 Task: Add Nature's Way Inositol to the cart.
Action: Mouse moved to (18, 73)
Screenshot: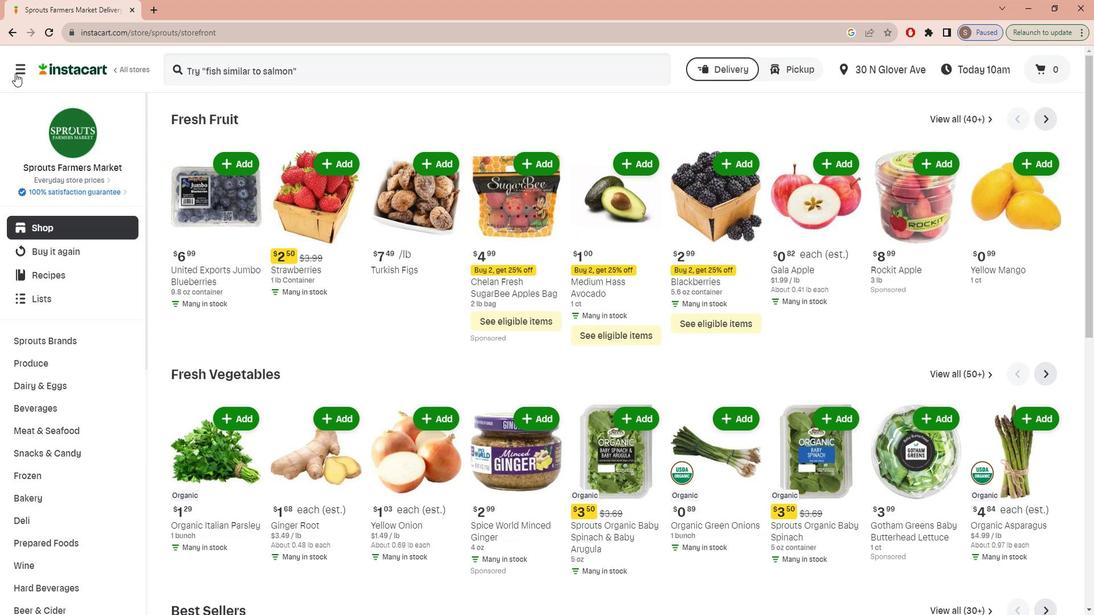 
Action: Mouse pressed left at (18, 73)
Screenshot: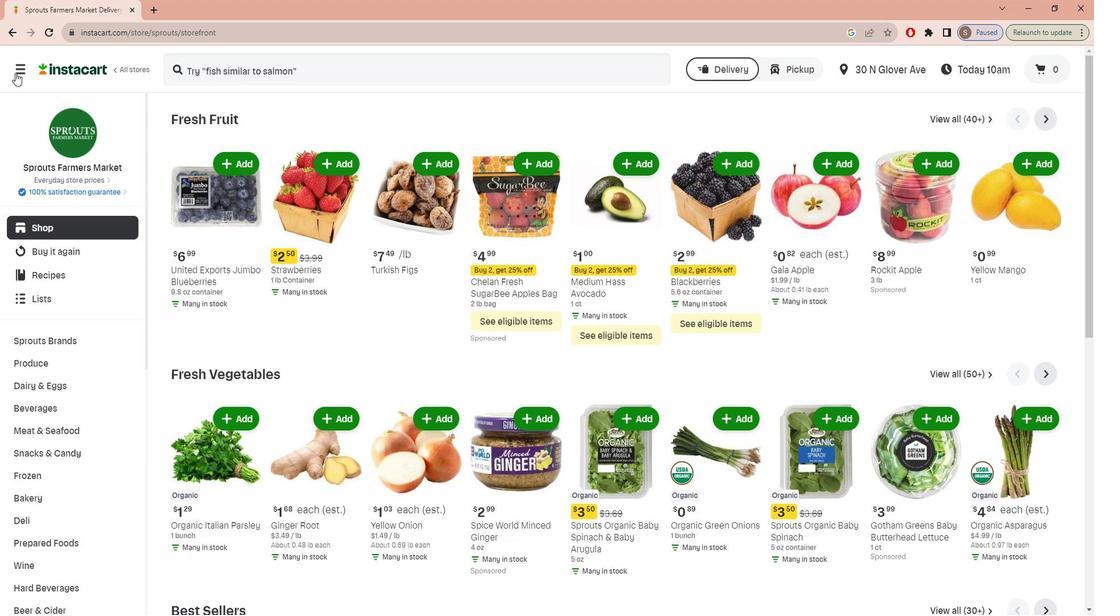 
Action: Mouse moved to (28, 148)
Screenshot: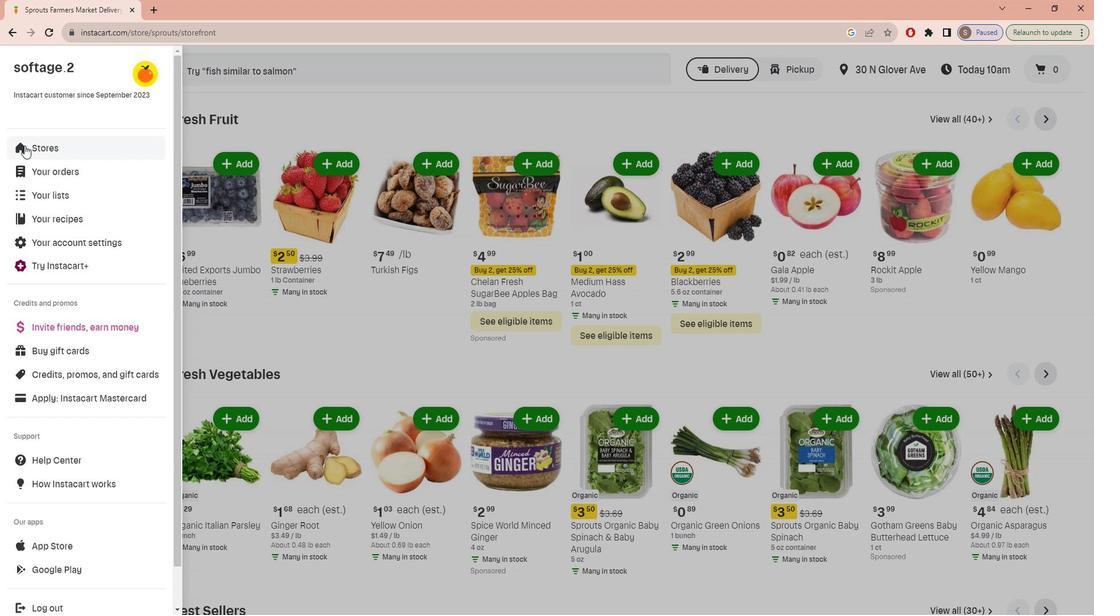 
Action: Mouse pressed left at (28, 148)
Screenshot: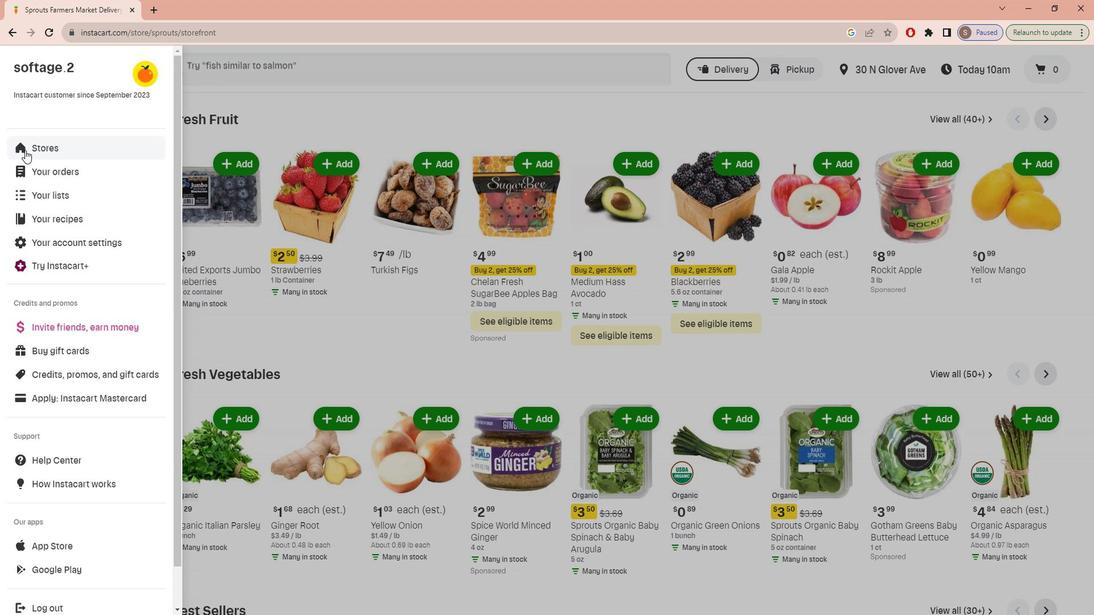 
Action: Mouse moved to (275, 109)
Screenshot: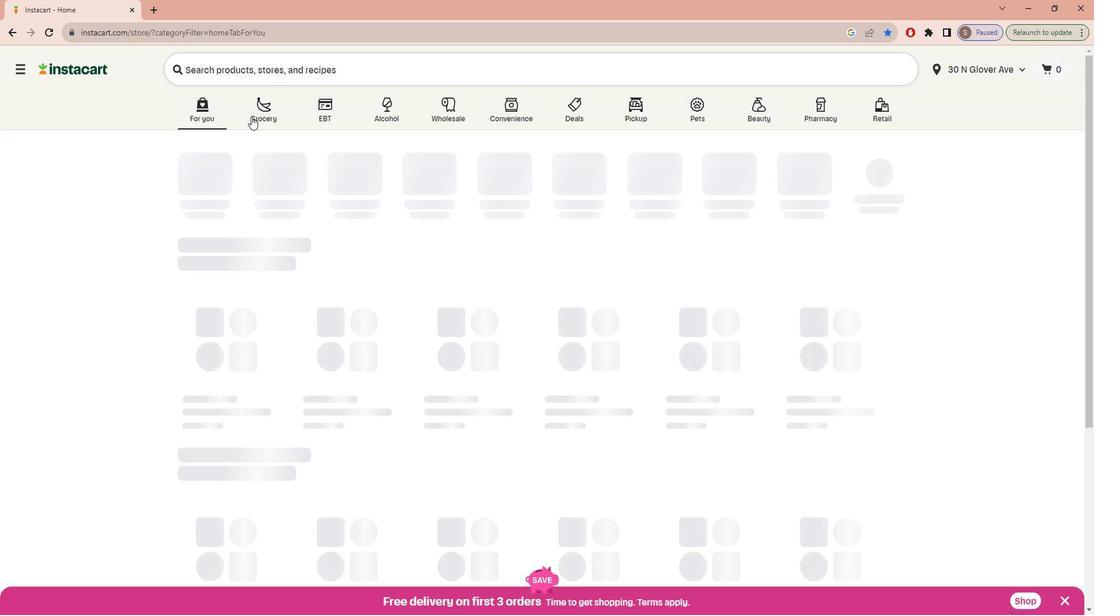 
Action: Mouse pressed left at (275, 109)
Screenshot: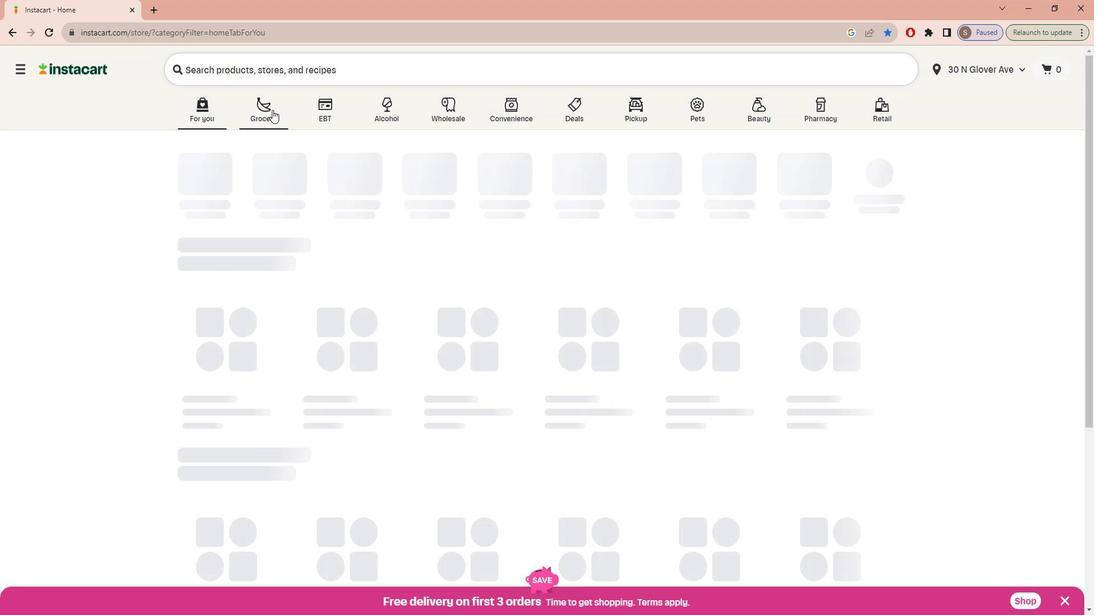 
Action: Mouse moved to (218, 323)
Screenshot: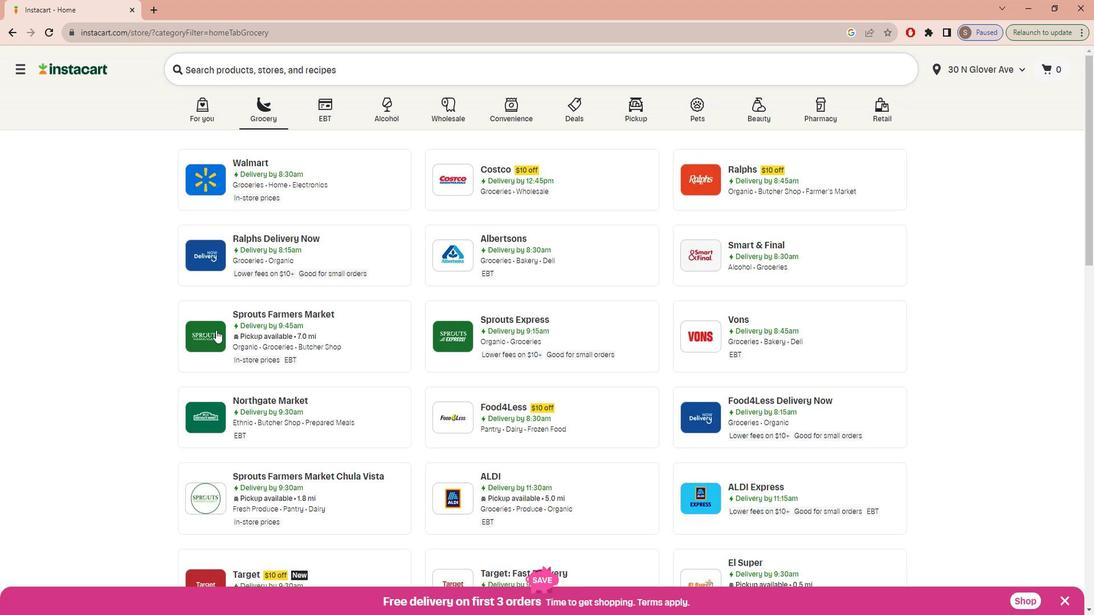 
Action: Mouse pressed left at (218, 323)
Screenshot: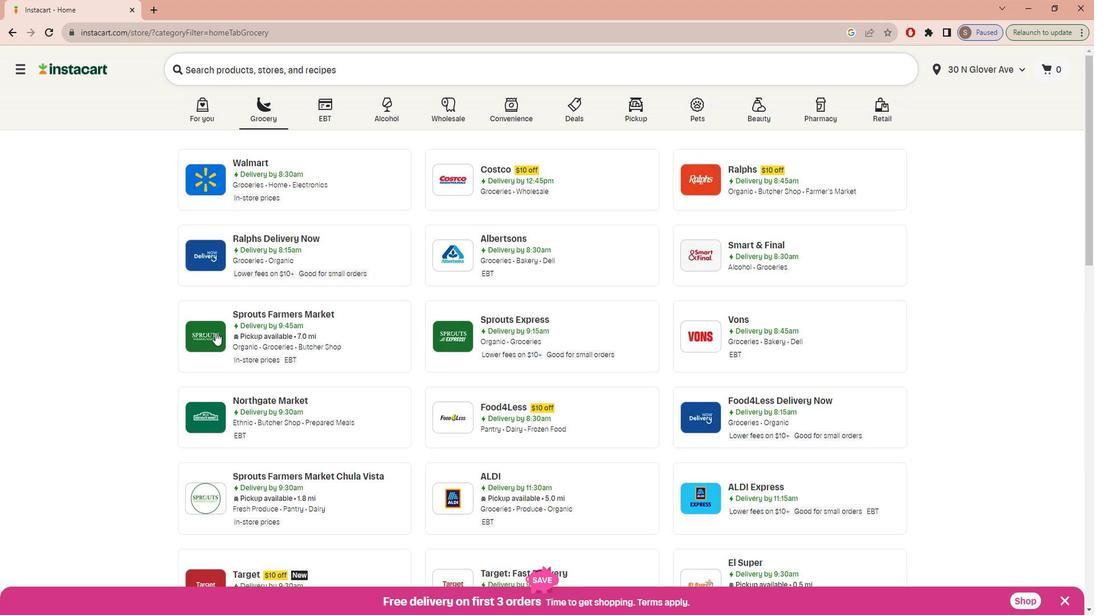 
Action: Mouse moved to (59, 533)
Screenshot: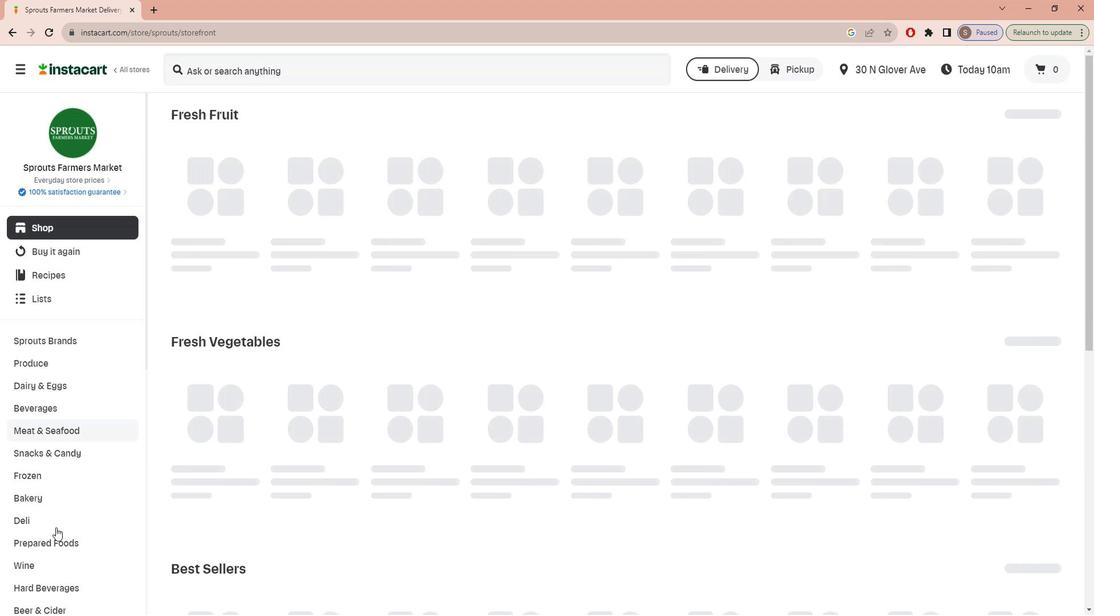 
Action: Mouse scrolled (59, 532) with delta (0, 0)
Screenshot: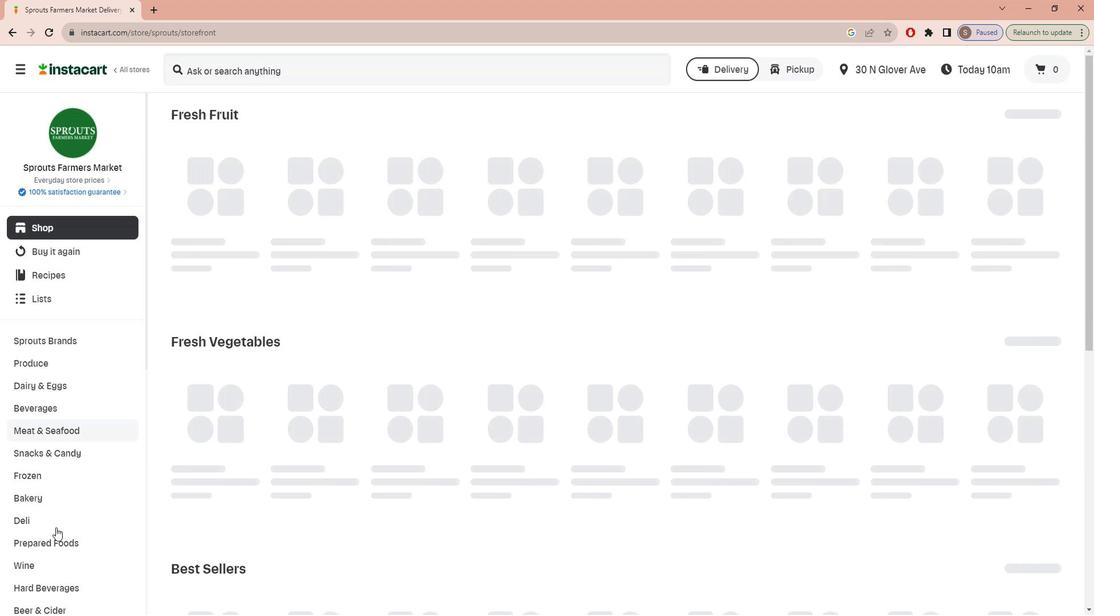 
Action: Mouse moved to (59, 540)
Screenshot: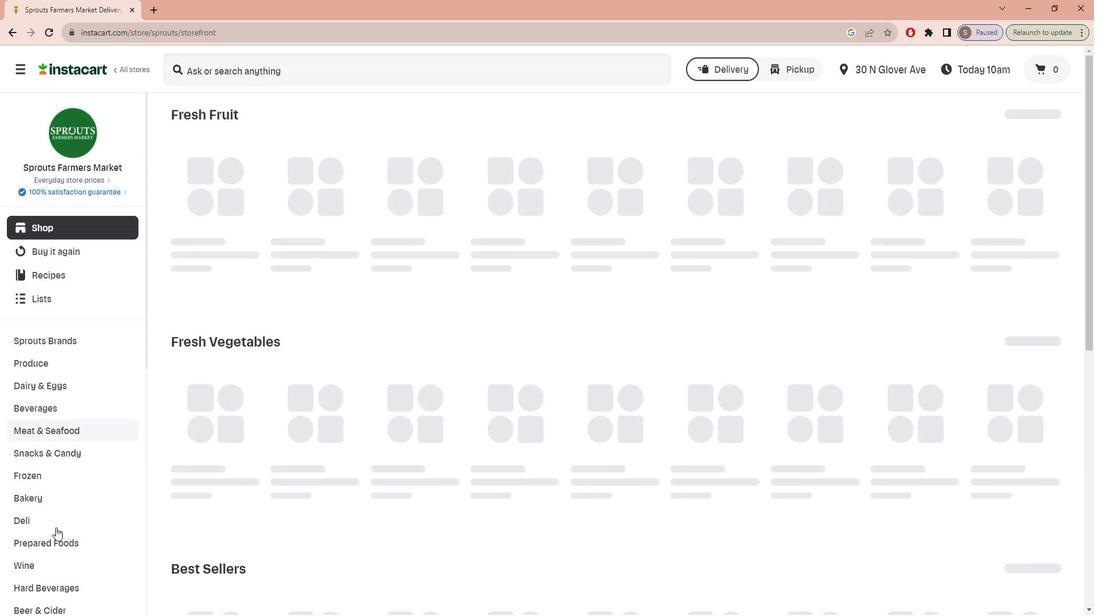 
Action: Mouse scrolled (59, 540) with delta (0, 0)
Screenshot: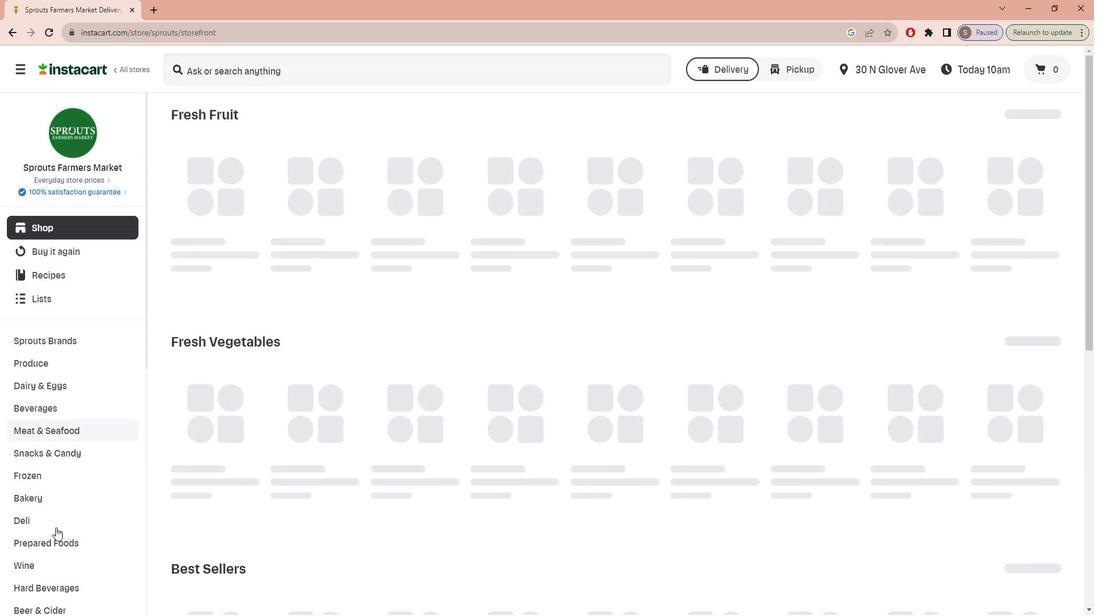 
Action: Mouse moved to (59, 541)
Screenshot: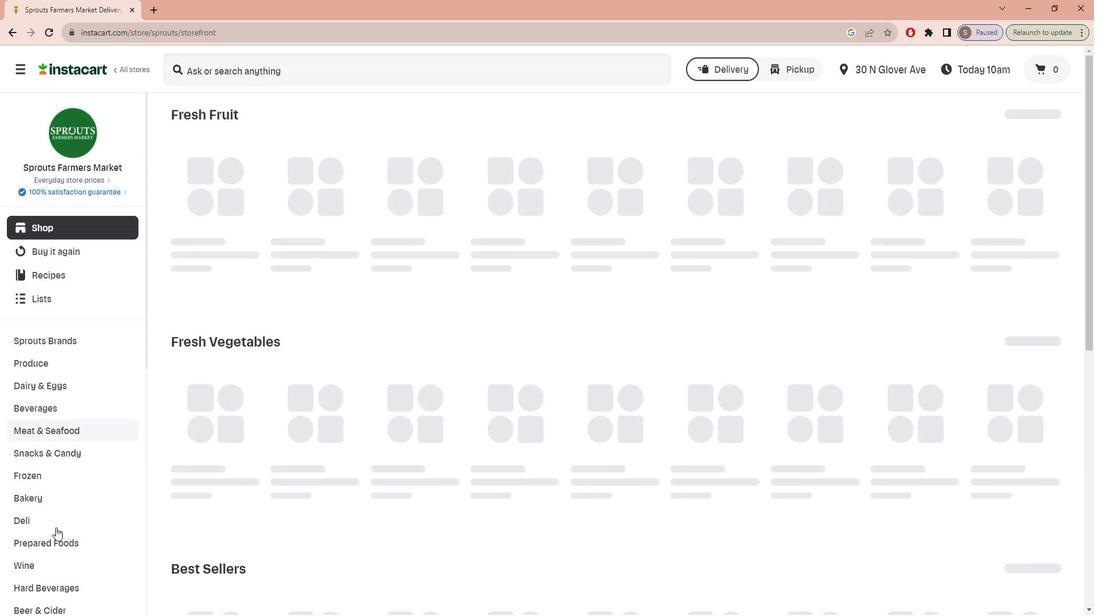 
Action: Mouse scrolled (59, 540) with delta (0, 0)
Screenshot: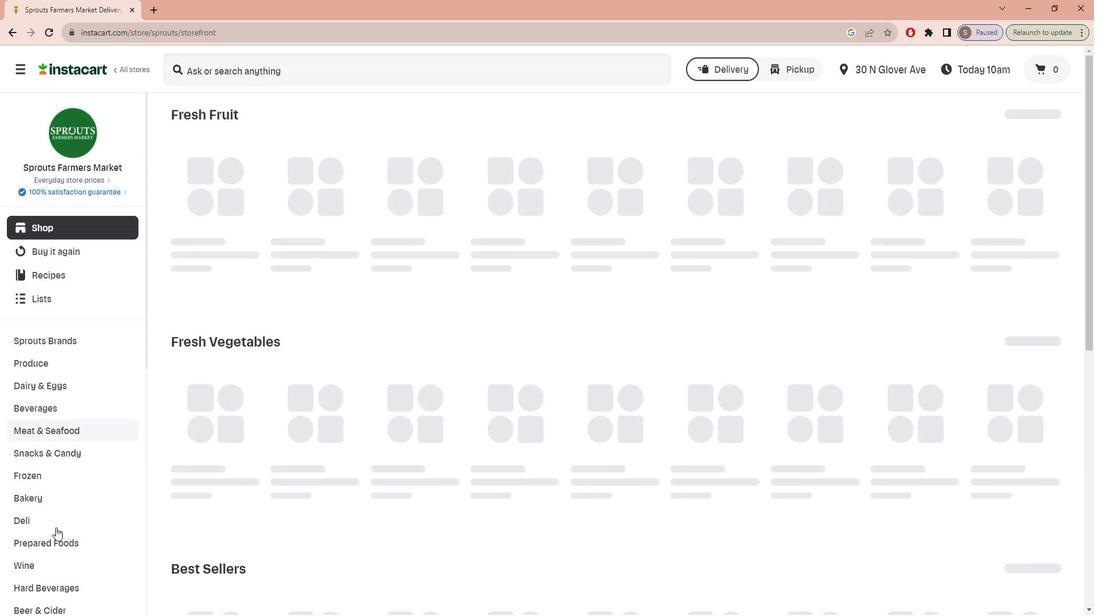 
Action: Mouse scrolled (59, 540) with delta (0, 0)
Screenshot: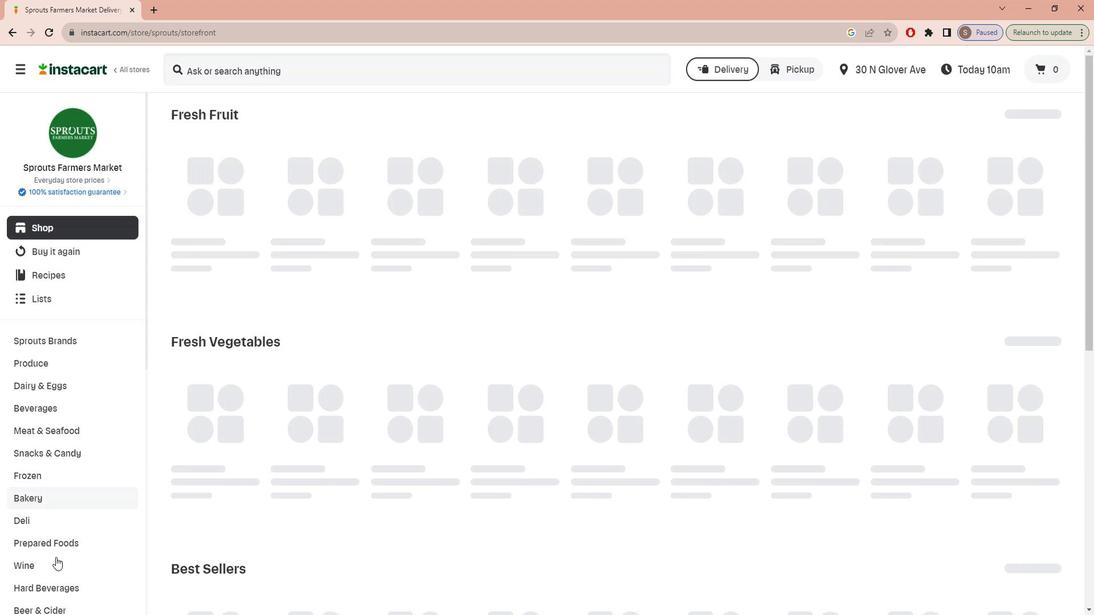 
Action: Mouse moved to (59, 541)
Screenshot: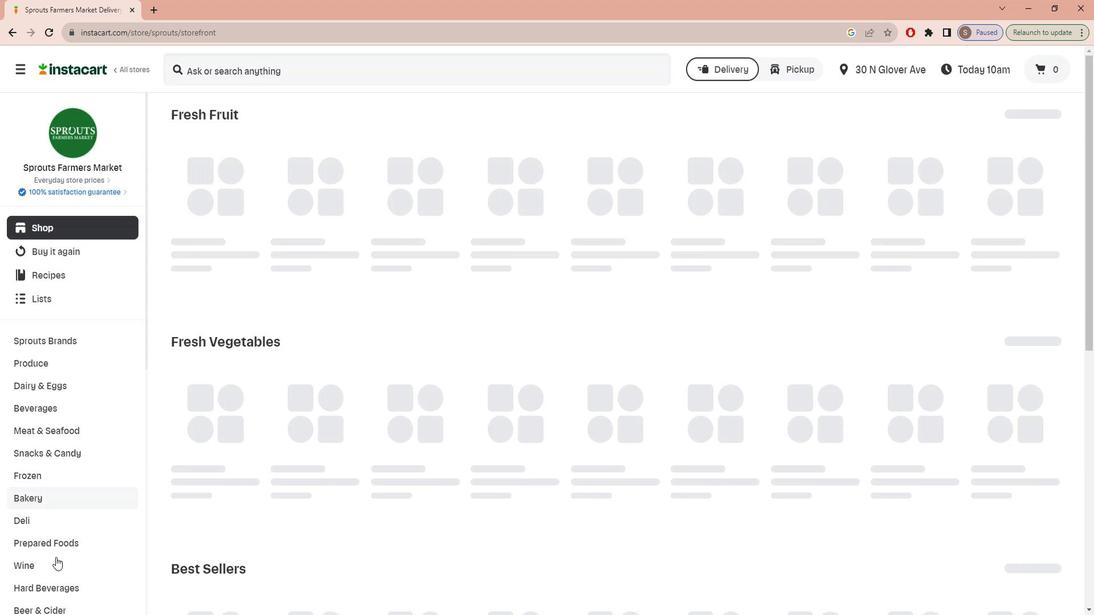 
Action: Mouse scrolled (59, 540) with delta (0, 0)
Screenshot: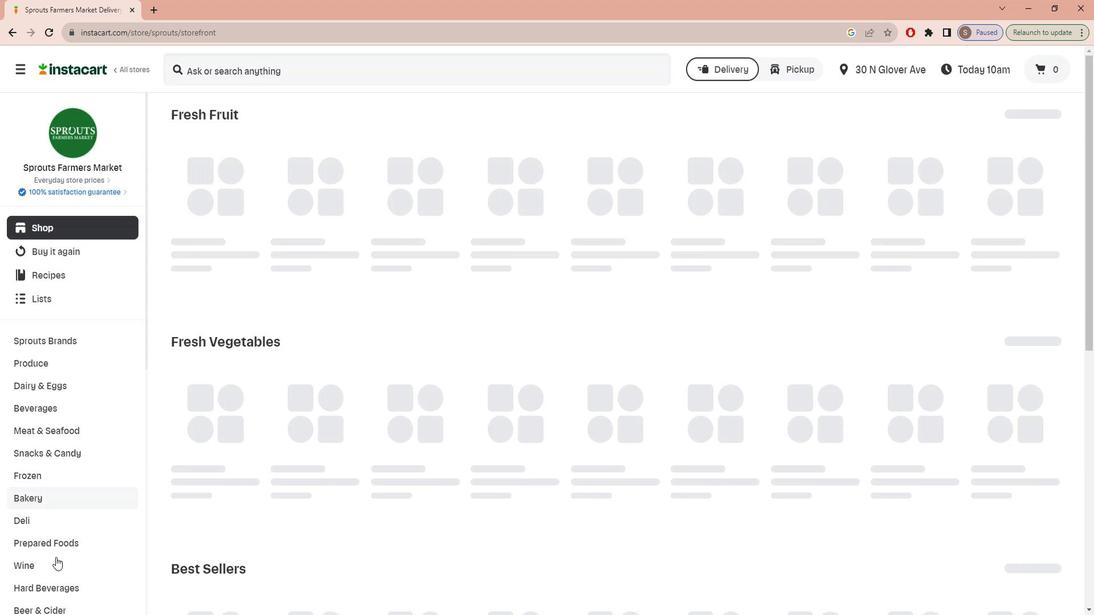 
Action: Mouse scrolled (59, 540) with delta (0, 0)
Screenshot: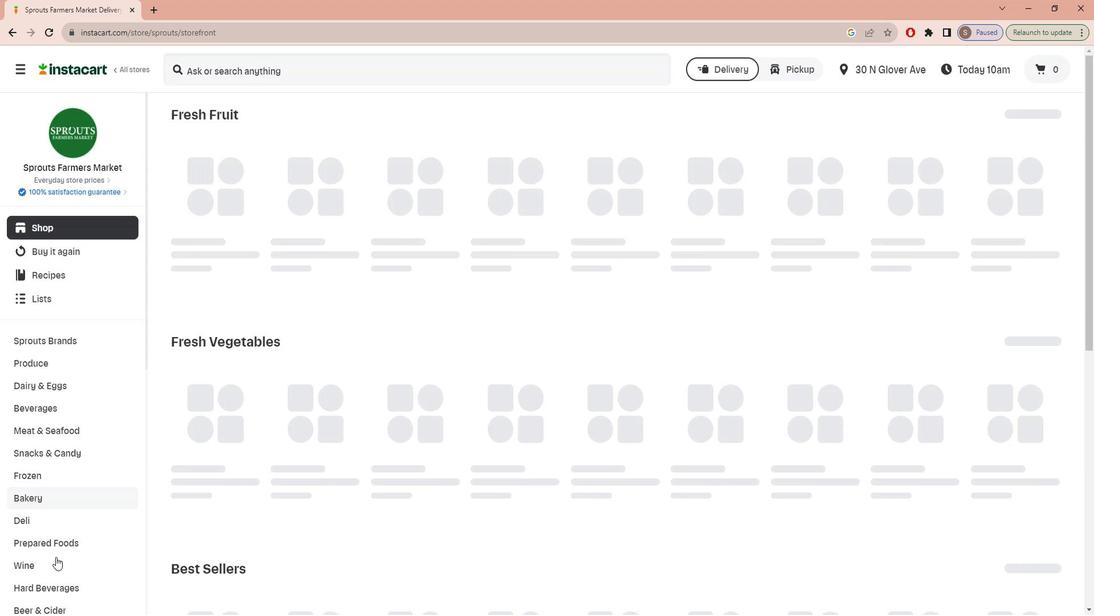 
Action: Mouse scrolled (59, 540) with delta (0, 0)
Screenshot: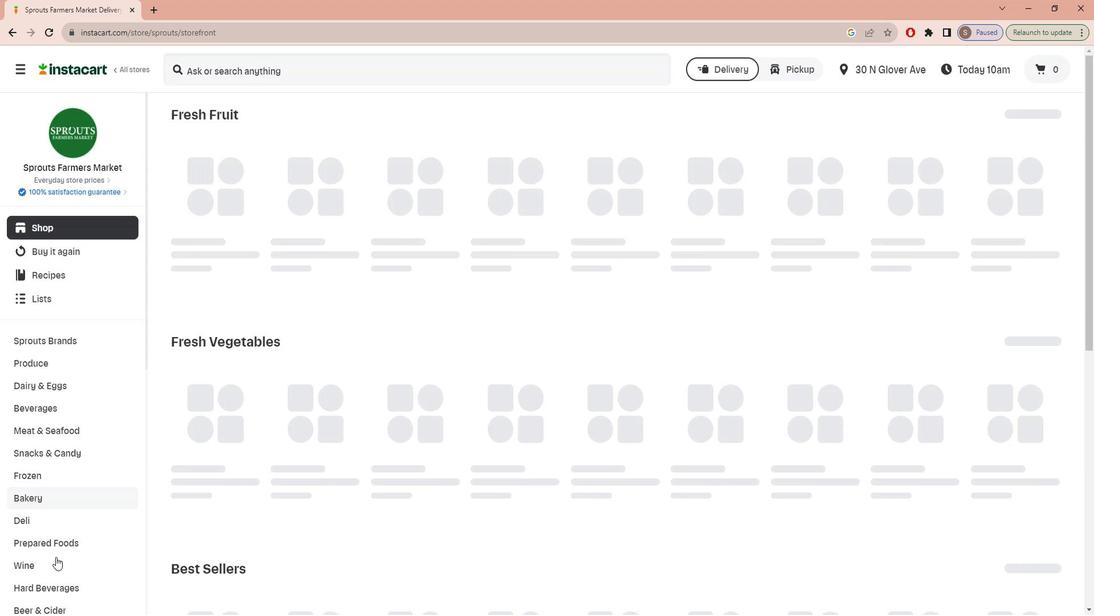 
Action: Mouse scrolled (59, 540) with delta (0, 0)
Screenshot: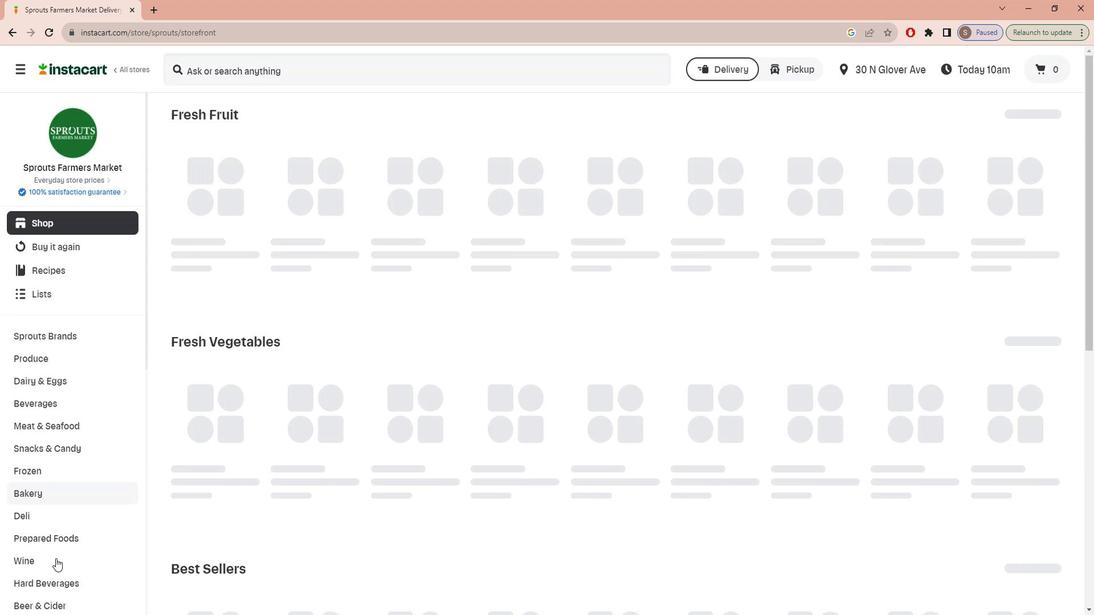 
Action: Mouse moved to (64, 533)
Screenshot: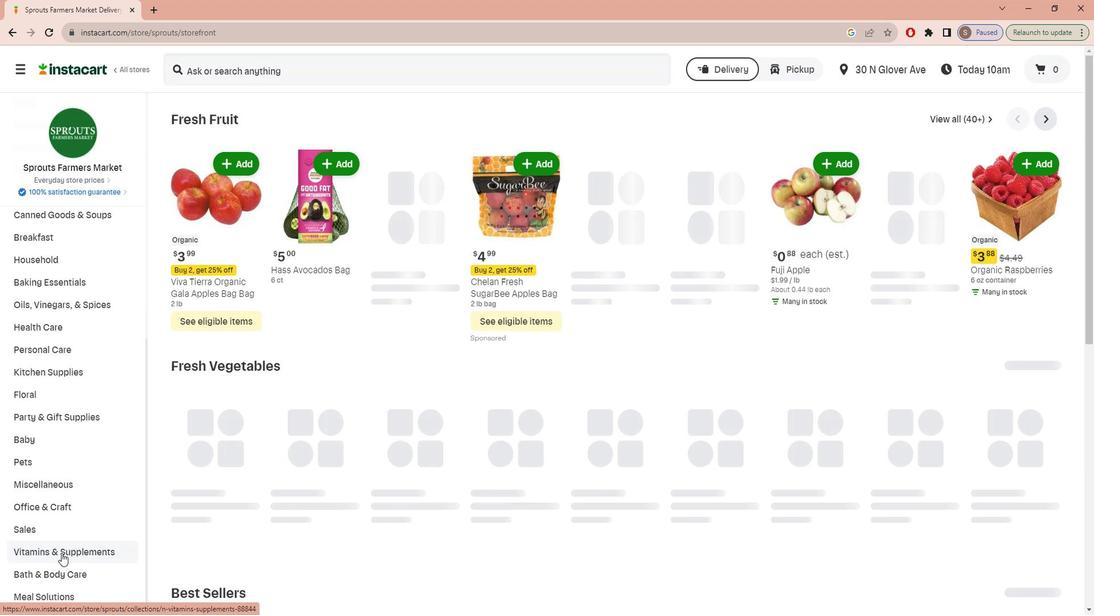 
Action: Mouse pressed left at (64, 533)
Screenshot: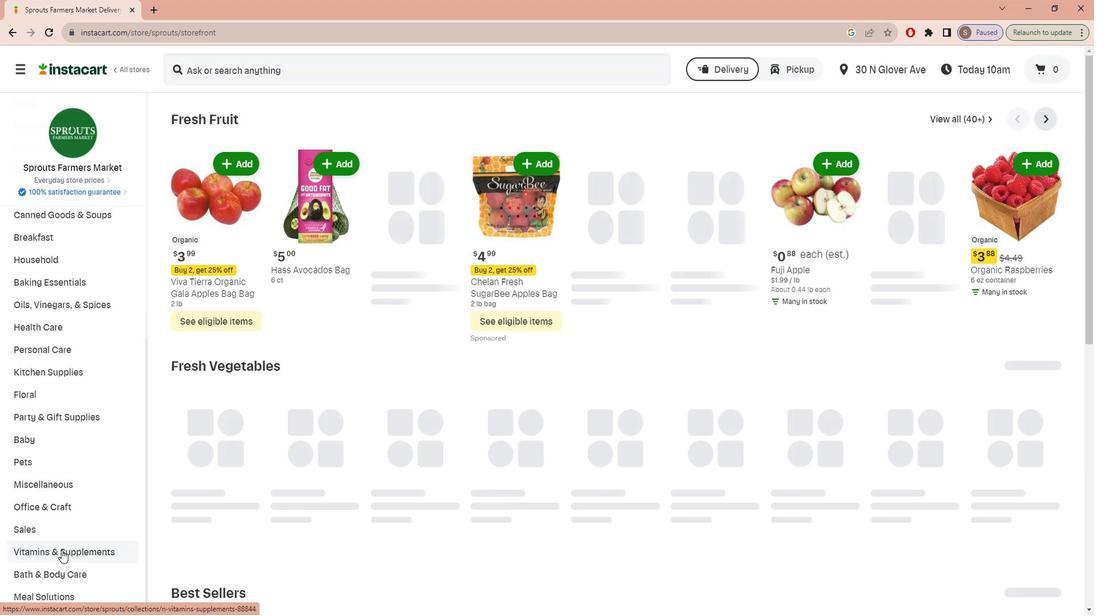 
Action: Mouse moved to (1056, 149)
Screenshot: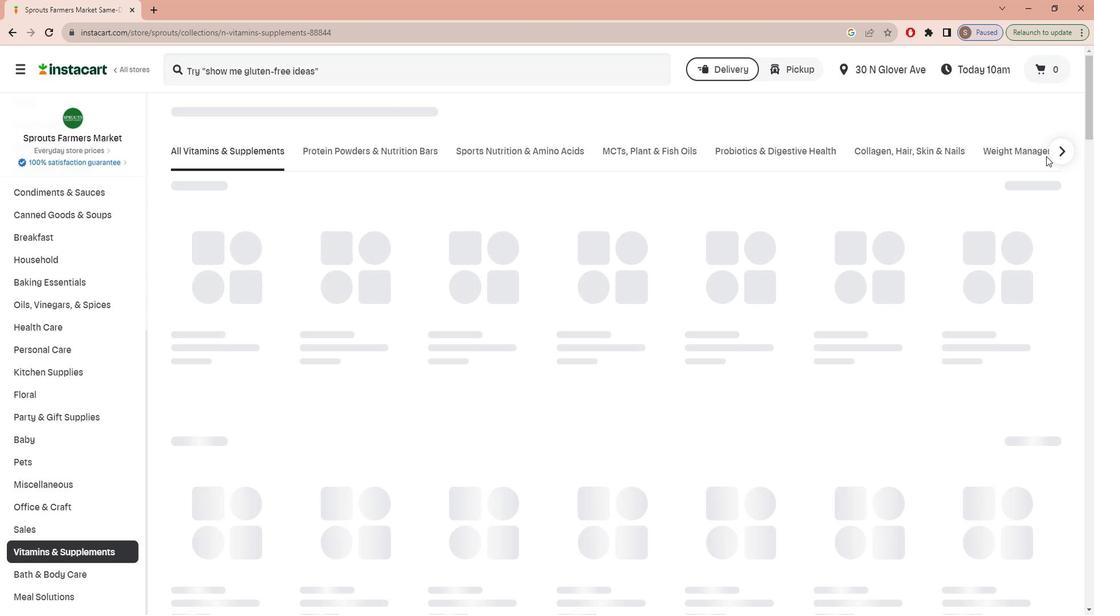 
Action: Mouse pressed left at (1056, 149)
Screenshot: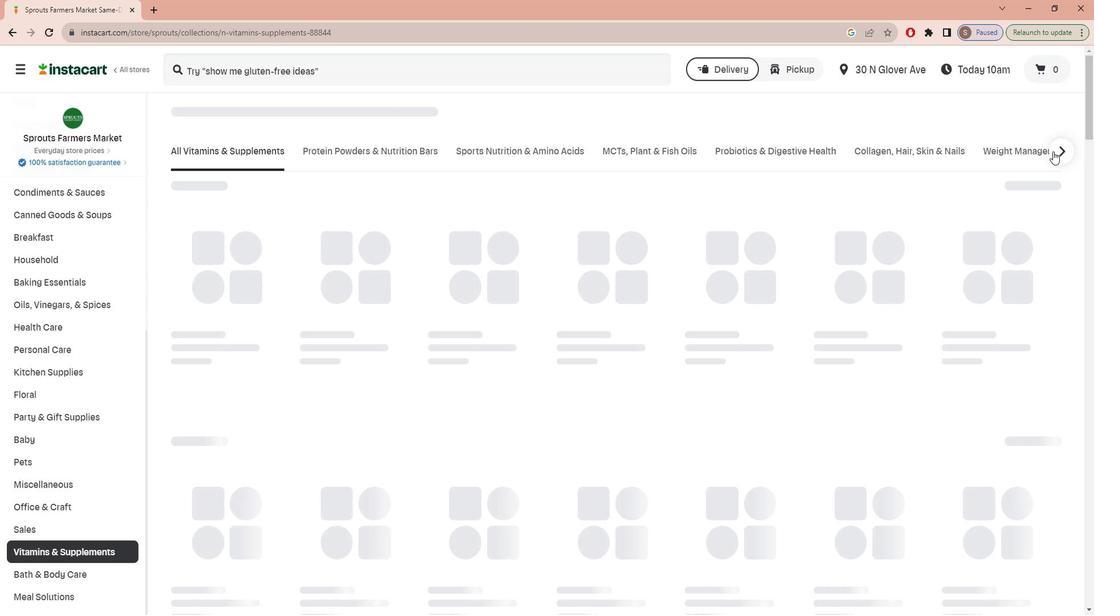 
Action: Mouse moved to (780, 143)
Screenshot: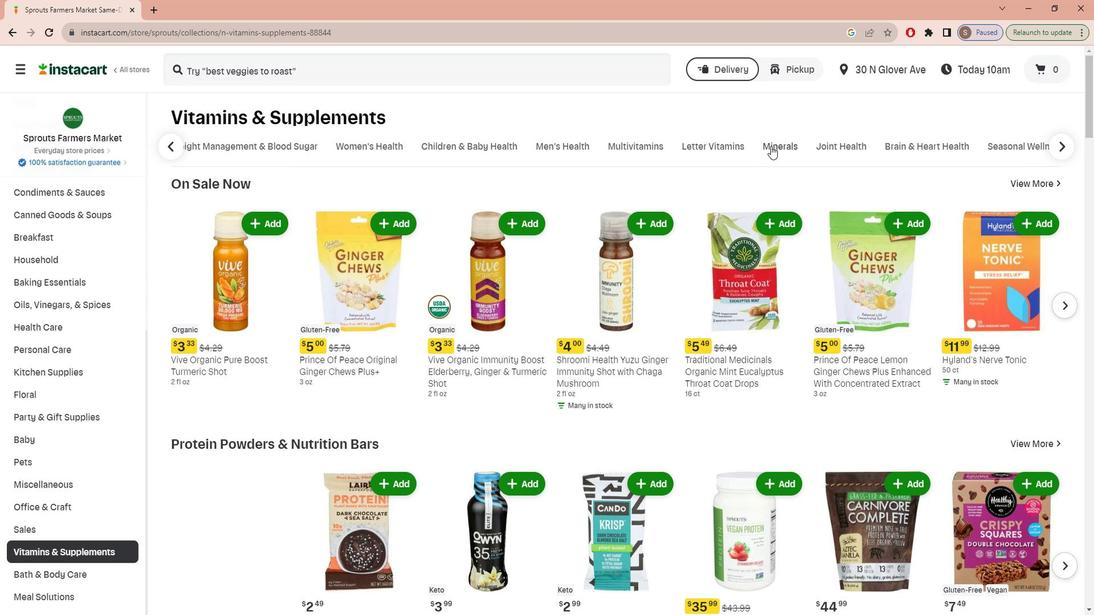 
Action: Mouse pressed left at (780, 143)
Screenshot: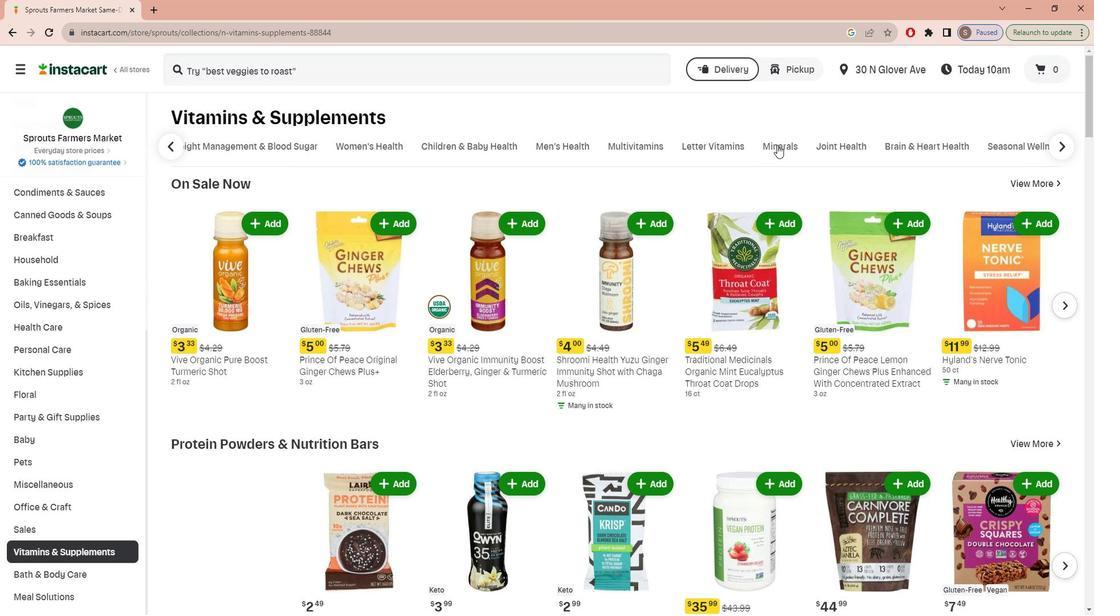 
Action: Mouse moved to (372, 73)
Screenshot: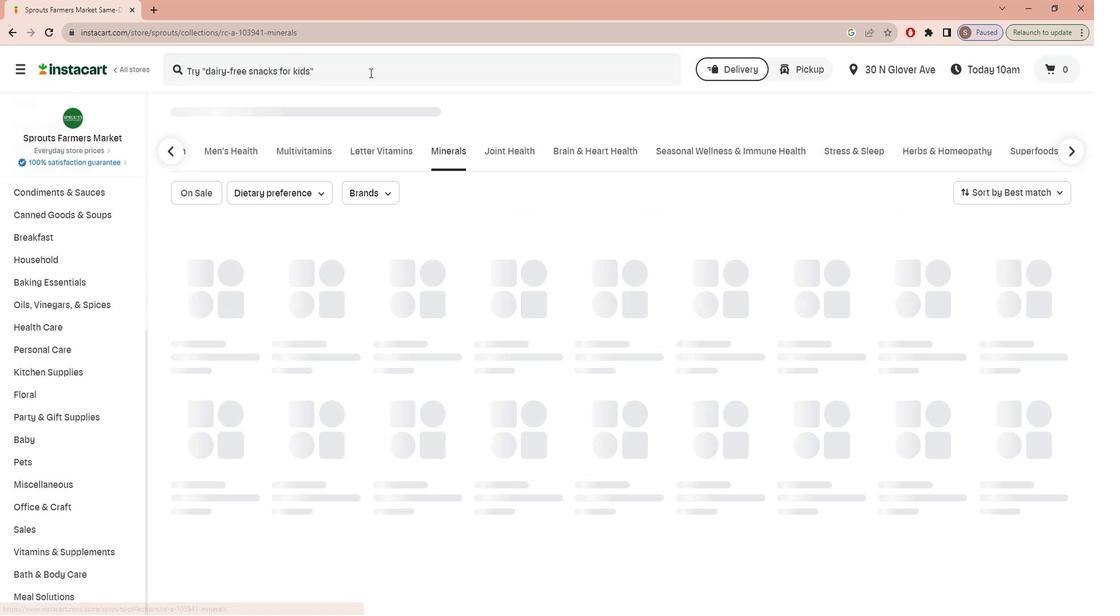 
Action: Mouse pressed left at (372, 73)
Screenshot: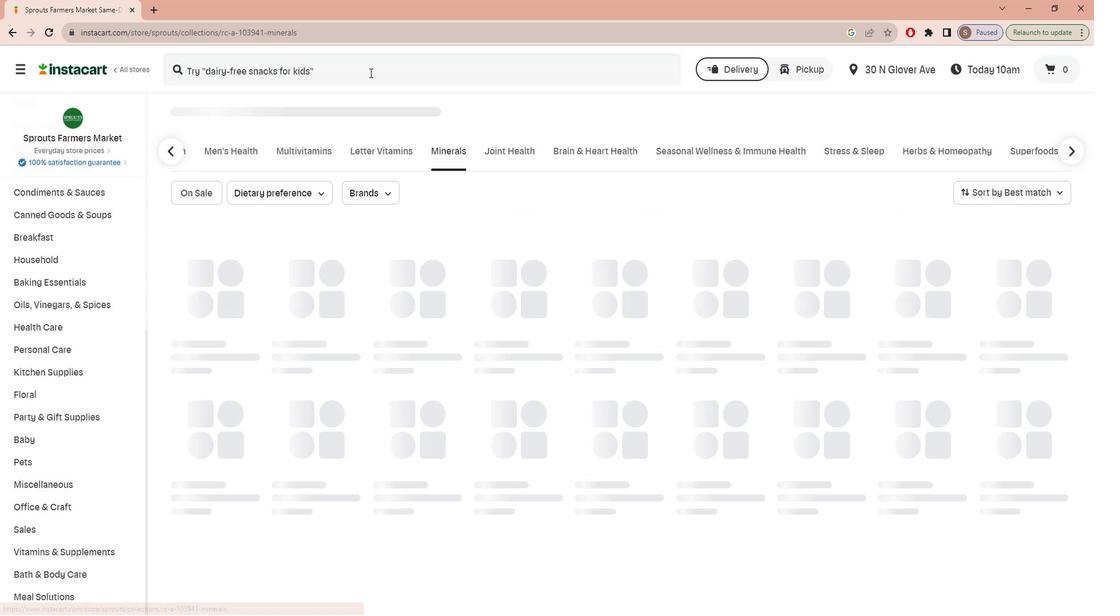 
Action: Key pressed n<Key.caps_lock>ATURE'S<Key.space><Key.caps_lock>w<Key.caps_lock>AY<Key.space><Key.caps_lock>i<Key.caps_lock>NOSITOL<Key.space><Key.enter>
Screenshot: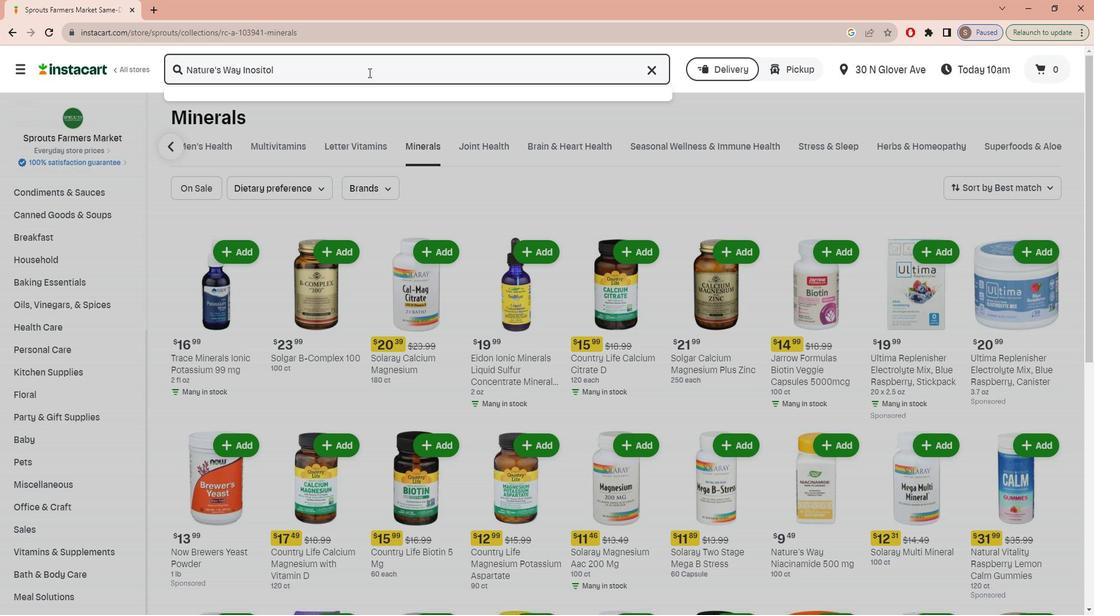 
Action: Mouse moved to (656, 193)
Screenshot: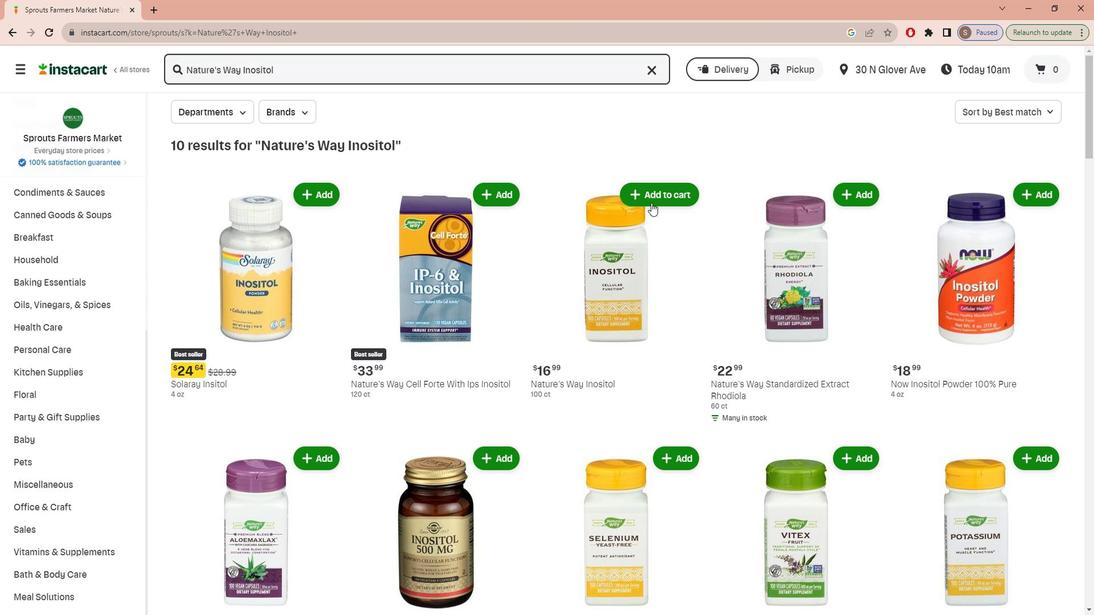 
Action: Mouse pressed left at (656, 193)
Screenshot: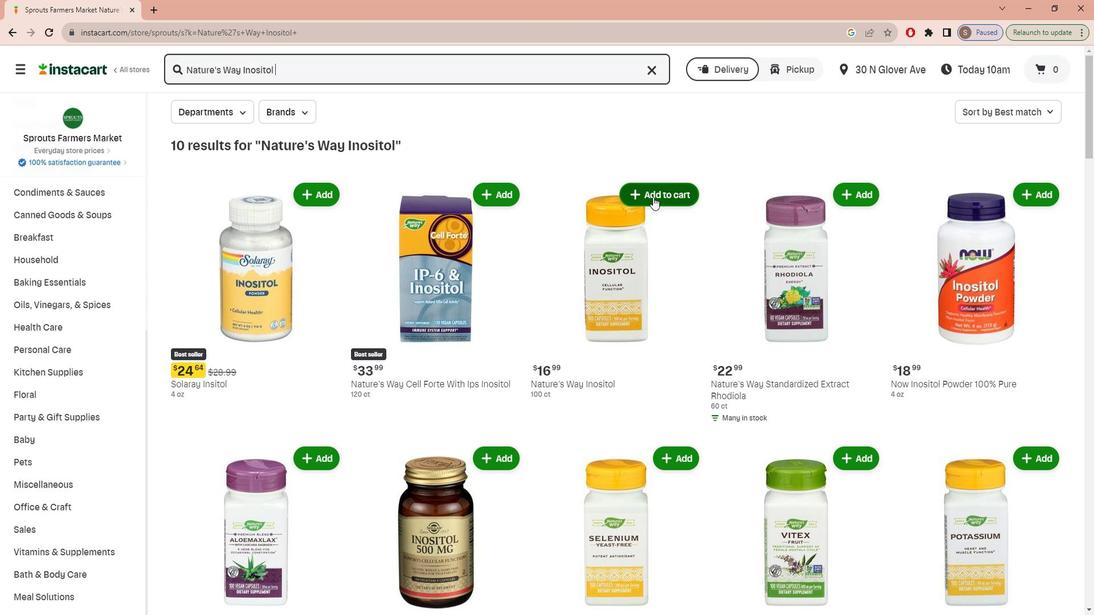 
Action: Mouse moved to (694, 298)
Screenshot: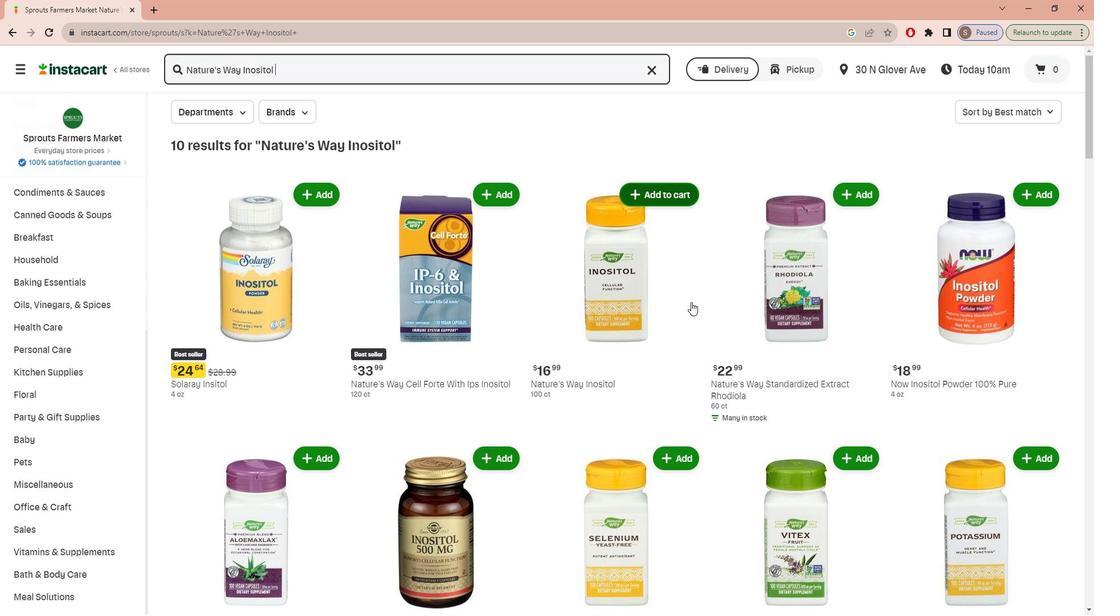 
